 Task: Create New Customer with Customer Name: Total Wine & More, Billing Address Line1: 2094 Pike Street, Billing Address Line2:  San Diego, Billing Address Line3:  California 92126
Action: Mouse pressed left at (160, 35)
Screenshot: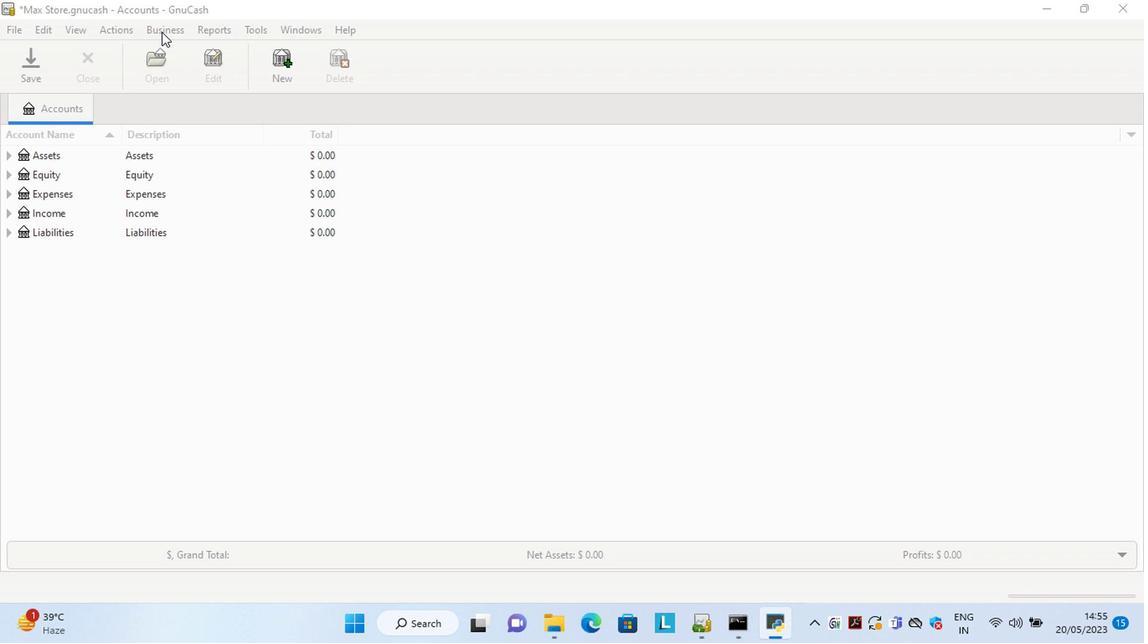 
Action: Mouse moved to (347, 73)
Screenshot: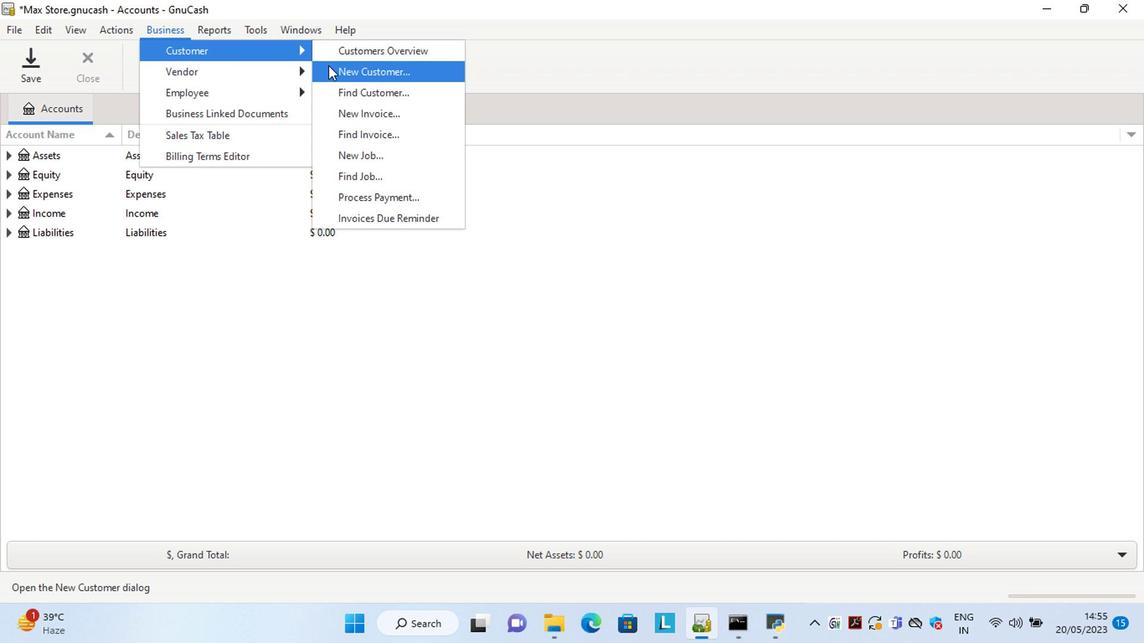 
Action: Mouse pressed left at (347, 73)
Screenshot: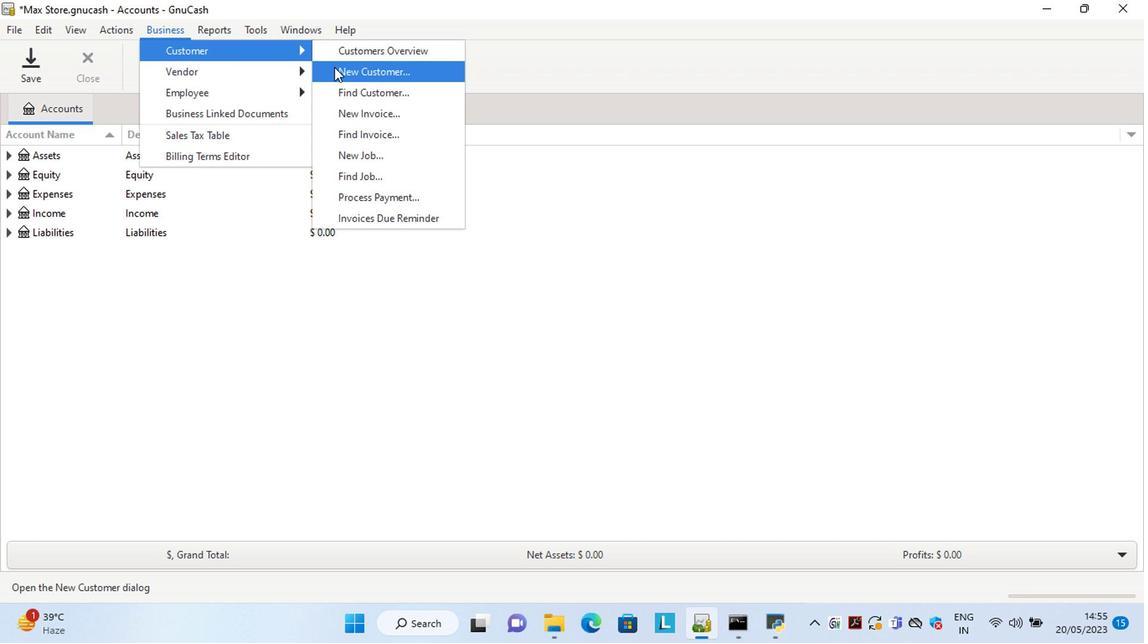 
Action: Mouse moved to (903, 248)
Screenshot: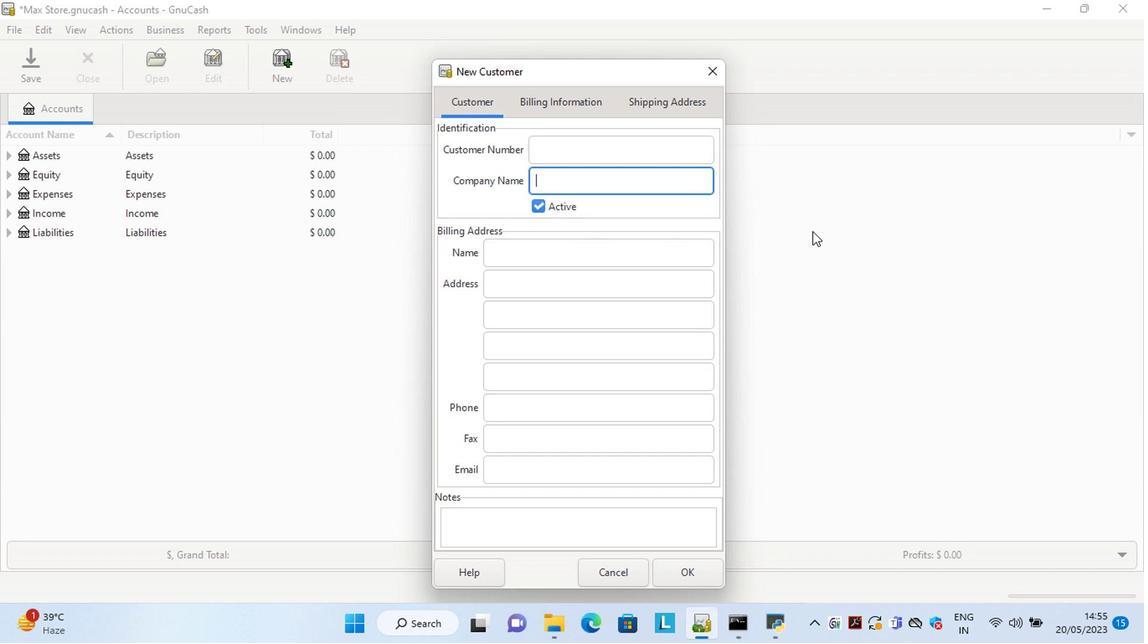 
Action: Key pressed <Key.shift>Total<Key.space><Key.shift>Wine<Key.space><Key.shift>&<Key.space><Key.shift>More<Key.tab><Key.tab><Key.tab>2094<Key.space><Key.shift>Pike<Key.space><Key.shift>Street<Key.tab>s<Key.tab>c<Key.tab>
Screenshot: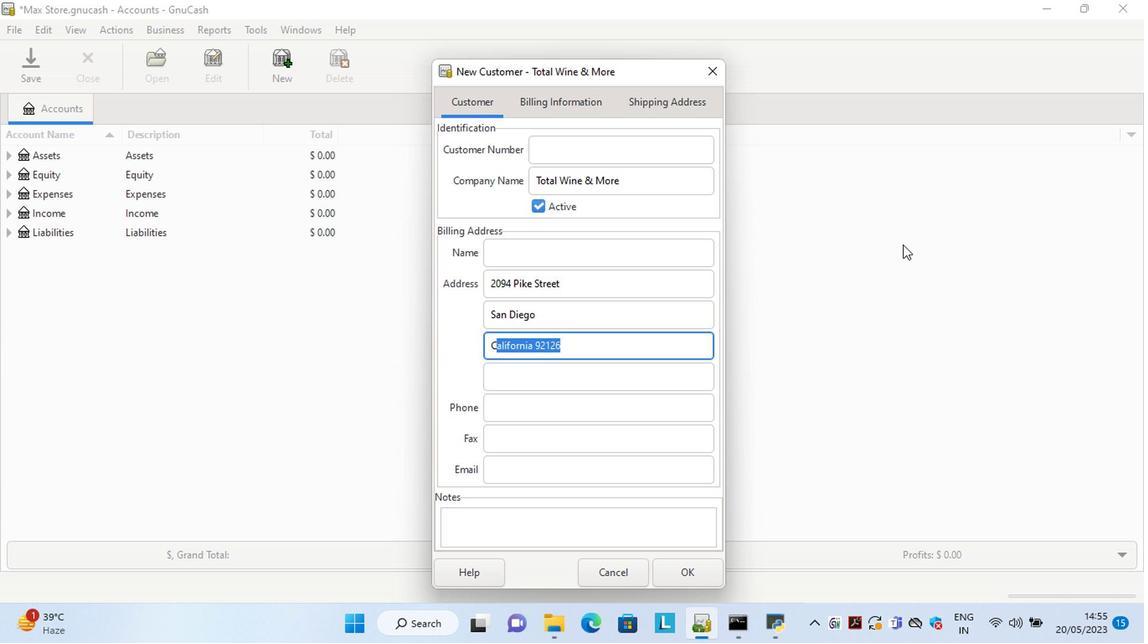 
Action: Mouse moved to (696, 574)
Screenshot: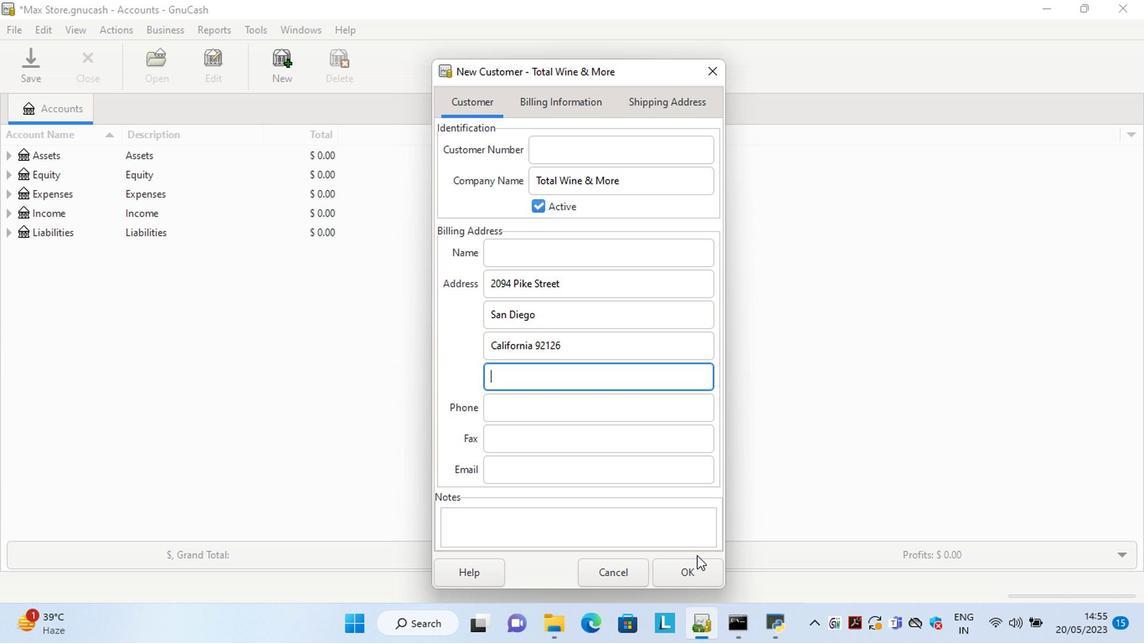 
Action: Mouse pressed left at (696, 574)
Screenshot: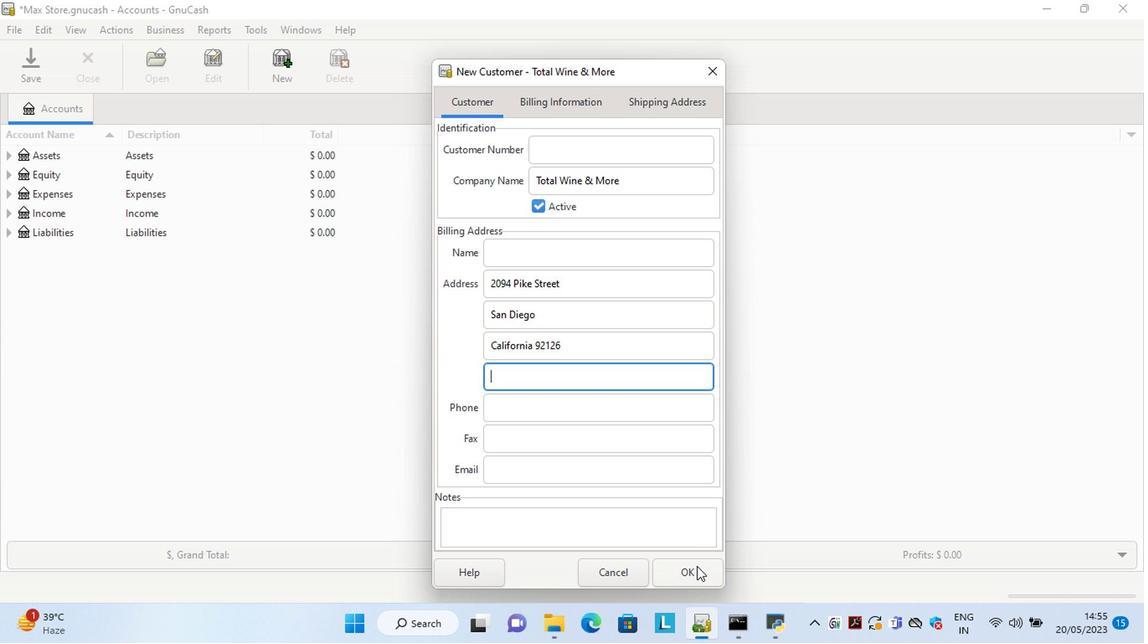 
Action: Mouse moved to (770, 385)
Screenshot: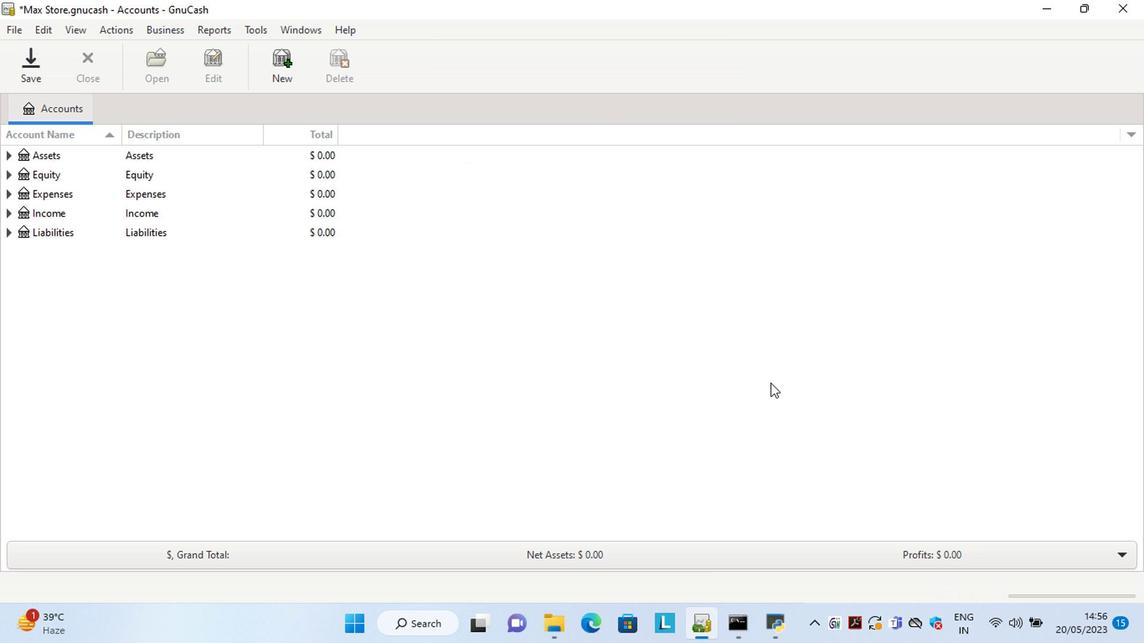 
